 Task: Look for space in Interlaken from 1st may 2023 to 10th May 2023 for 2 adults in price range Rs.10000 to Rs.15000. Place can be entire place or private room with 1  bedroom having 1 bed. Property type can be house. Amenities needed are: wifi, hair dryer, hot tub, breakfast. Required host language is English.
Action: Mouse moved to (328, 378)
Screenshot: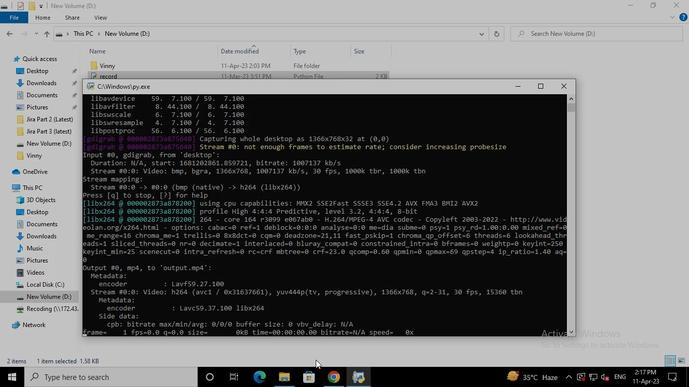 
Action: Mouse pressed left at (328, 378)
Screenshot: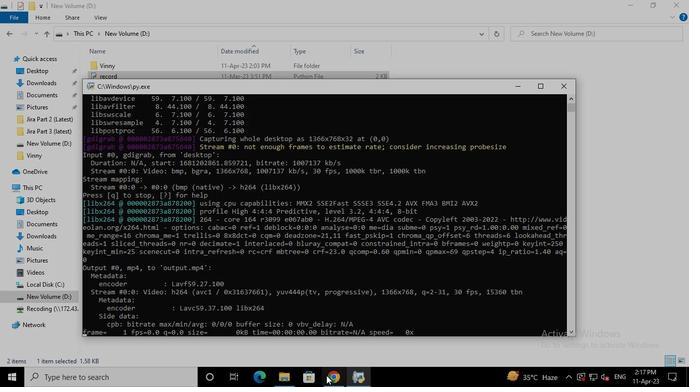 
Action: Mouse moved to (282, 89)
Screenshot: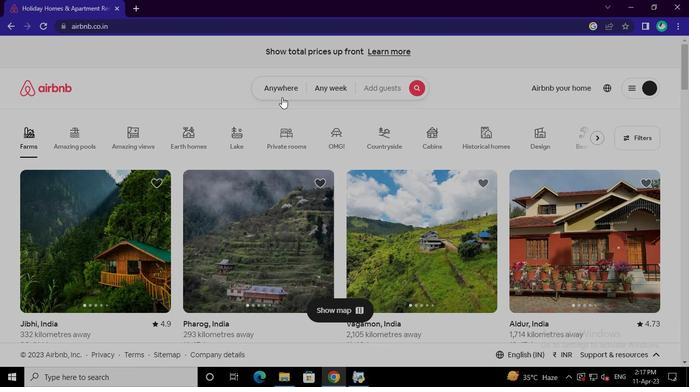 
Action: Mouse pressed left at (282, 89)
Screenshot: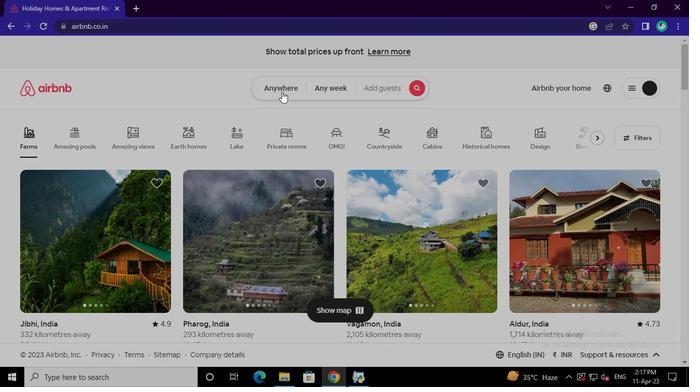 
Action: Mouse moved to (212, 123)
Screenshot: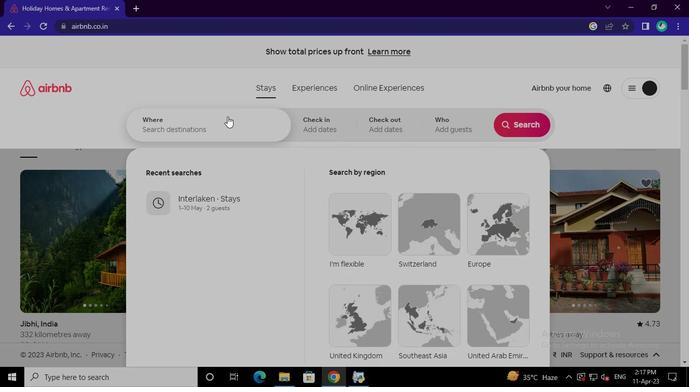 
Action: Mouse pressed left at (212, 123)
Screenshot: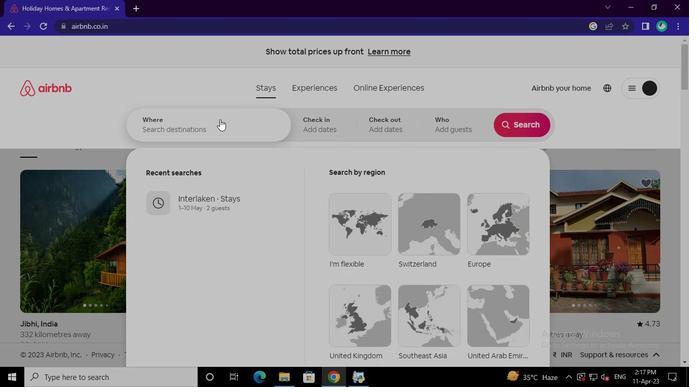 
Action: Keyboard Key.shift
Screenshot: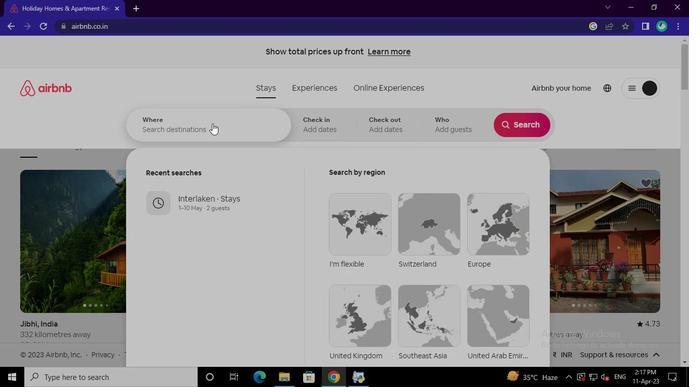
Action: Keyboard I
Screenshot: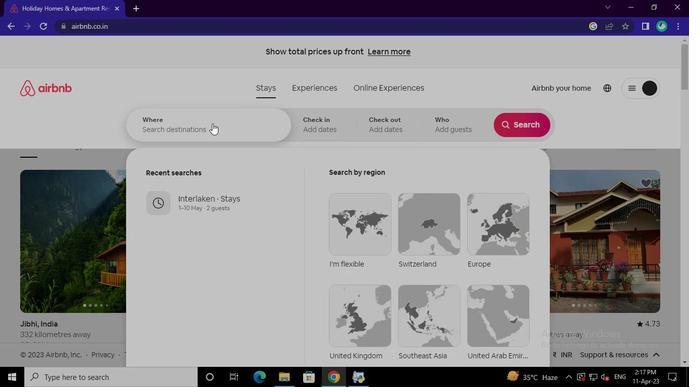 
Action: Keyboard n
Screenshot: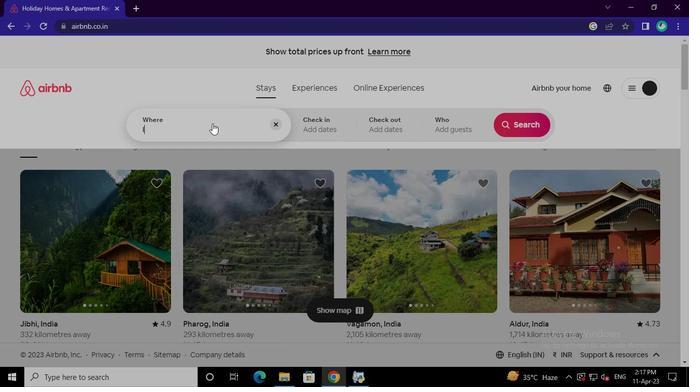 
Action: Keyboard t
Screenshot: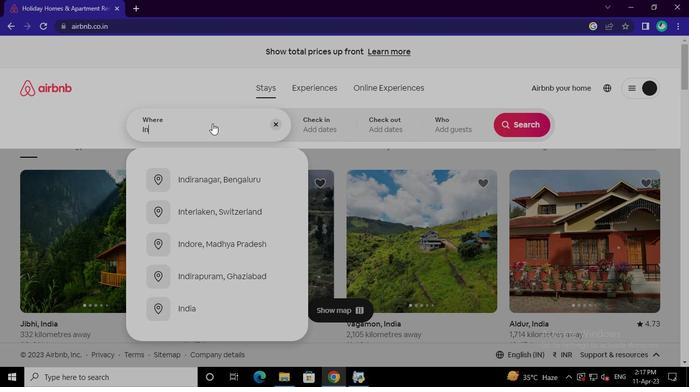 
Action: Keyboard e
Screenshot: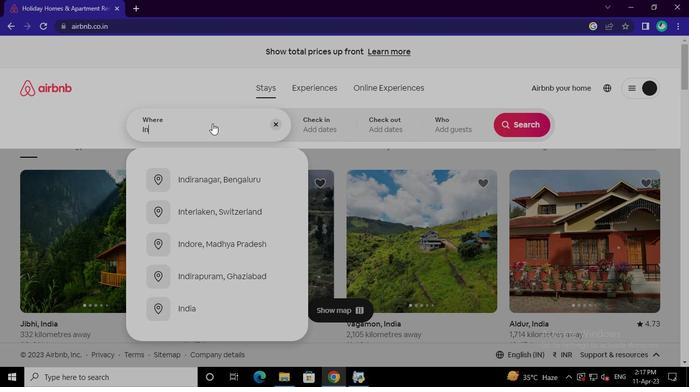 
Action: Keyboard r
Screenshot: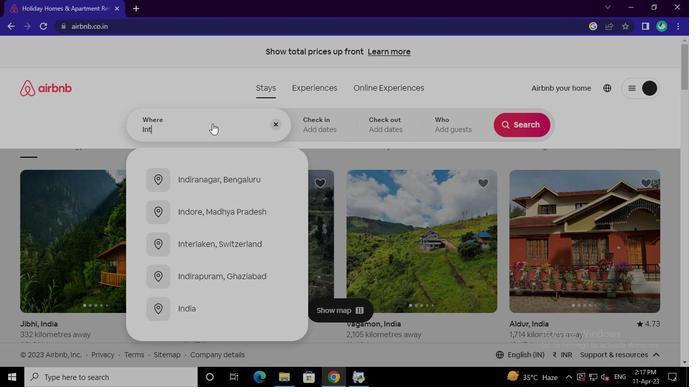 
Action: Keyboard l
Screenshot: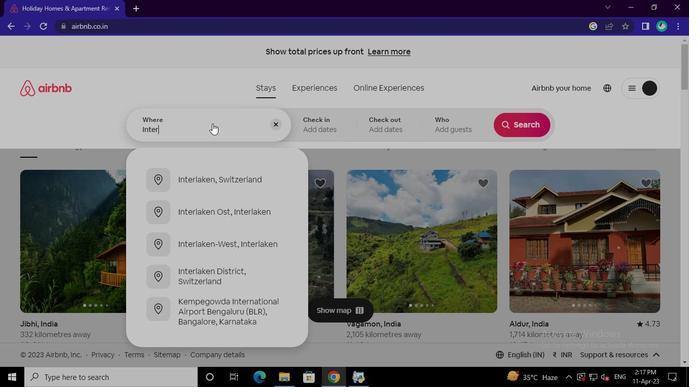 
Action: Keyboard a
Screenshot: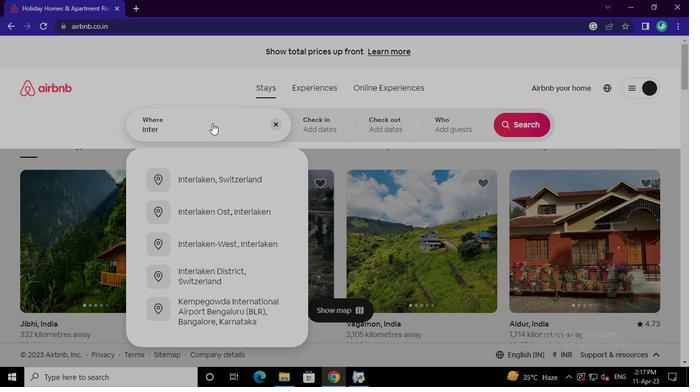 
Action: Keyboard k
Screenshot: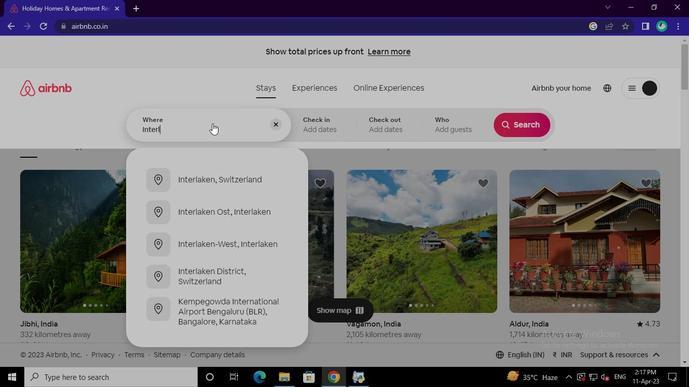 
Action: Keyboard e
Screenshot: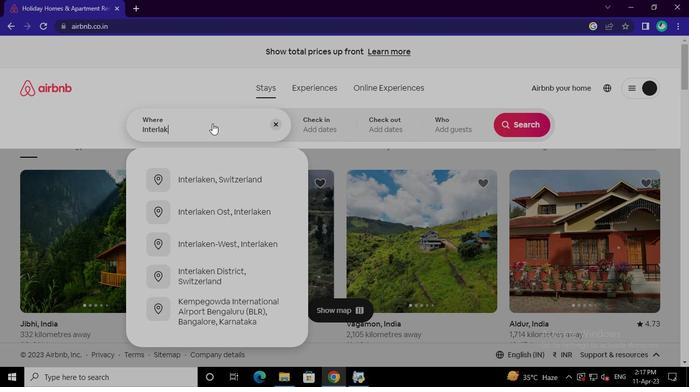 
Action: Keyboard n
Screenshot: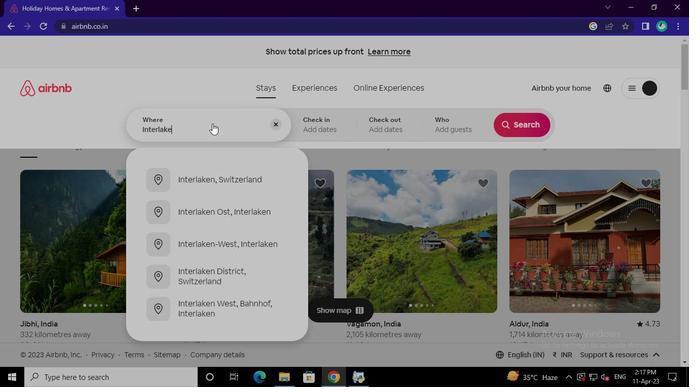 
Action: Mouse moved to (213, 172)
Screenshot: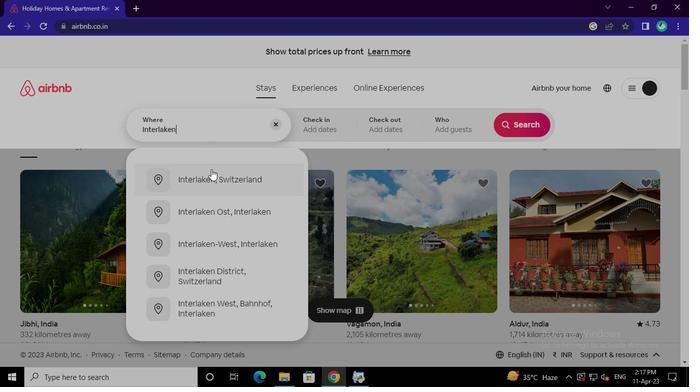 
Action: Mouse pressed left at (213, 172)
Screenshot: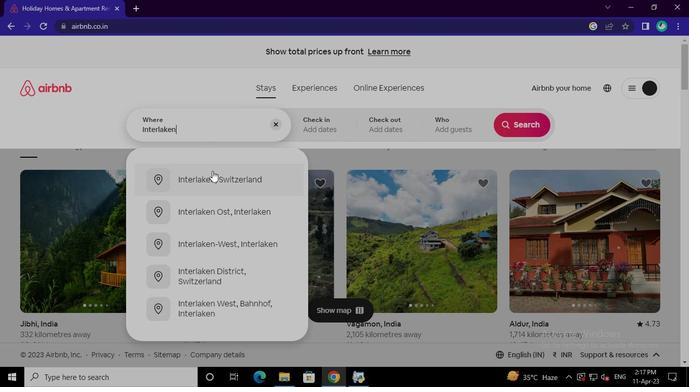 
Action: Mouse moved to (382, 244)
Screenshot: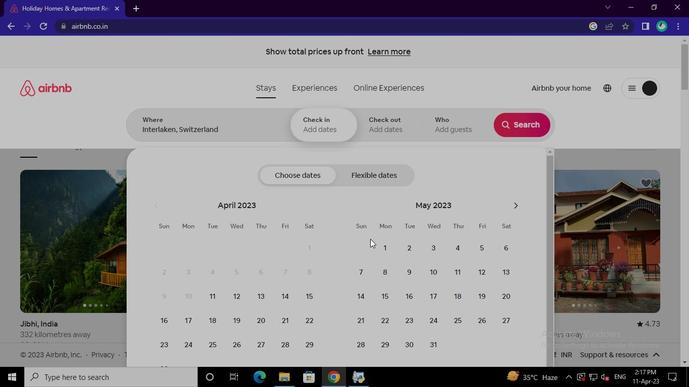 
Action: Mouse pressed left at (382, 244)
Screenshot: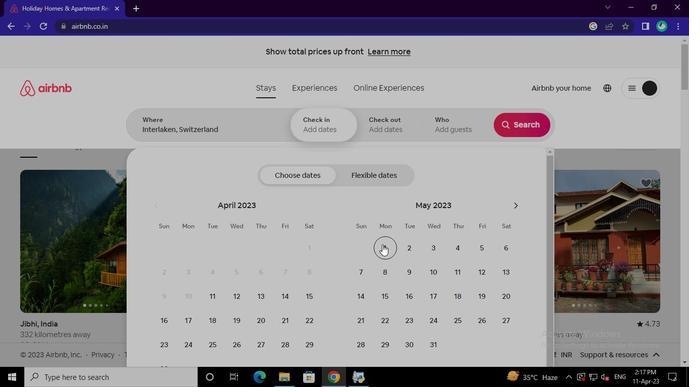 
Action: Mouse moved to (436, 268)
Screenshot: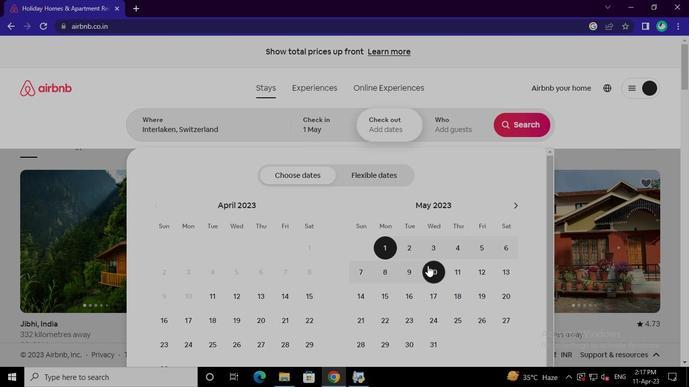 
Action: Mouse pressed left at (436, 268)
Screenshot: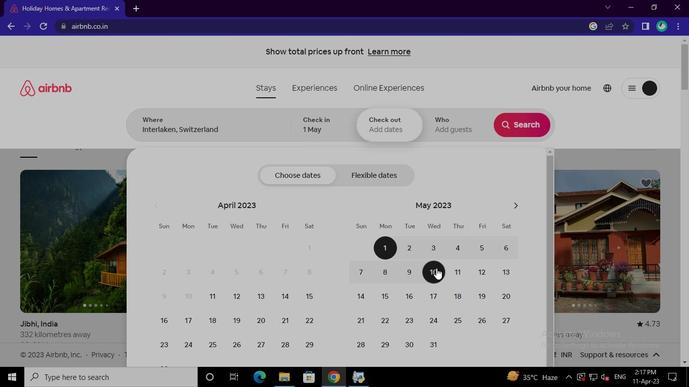 
Action: Mouse moved to (462, 121)
Screenshot: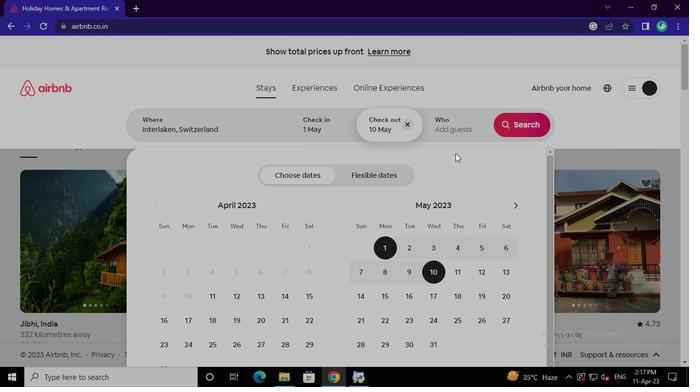 
Action: Mouse pressed left at (462, 121)
Screenshot: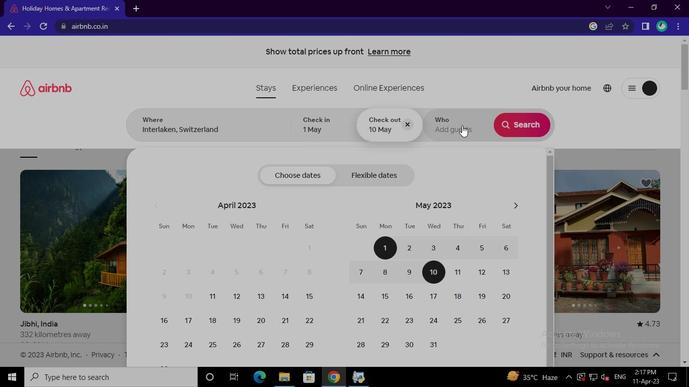
Action: Mouse moved to (525, 180)
Screenshot: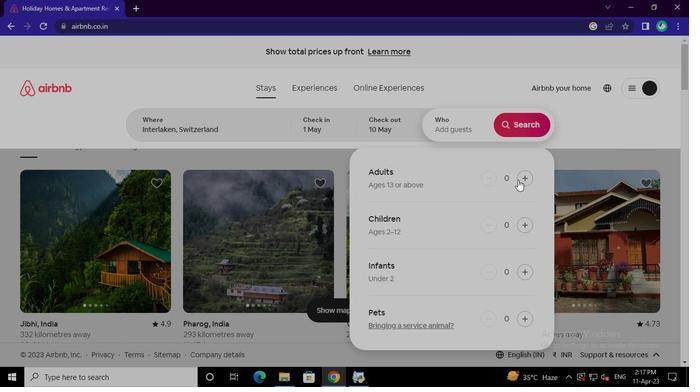 
Action: Mouse pressed left at (525, 180)
Screenshot: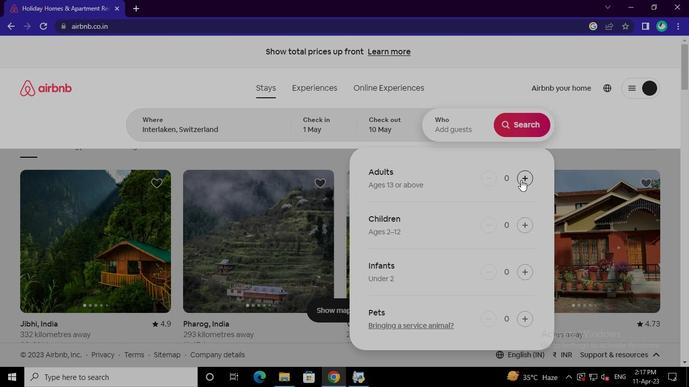 
Action: Mouse pressed left at (525, 180)
Screenshot: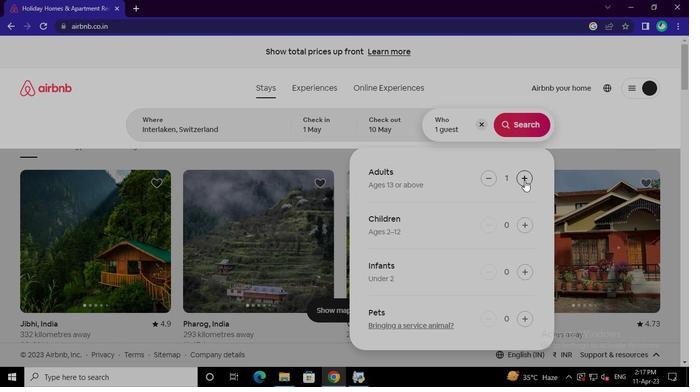 
Action: Mouse moved to (522, 128)
Screenshot: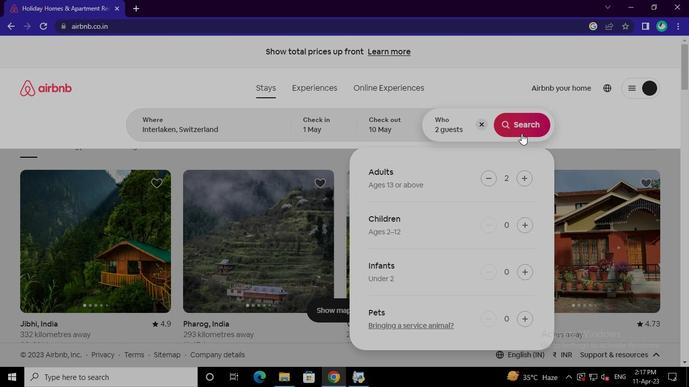 
Action: Mouse pressed left at (522, 128)
Screenshot: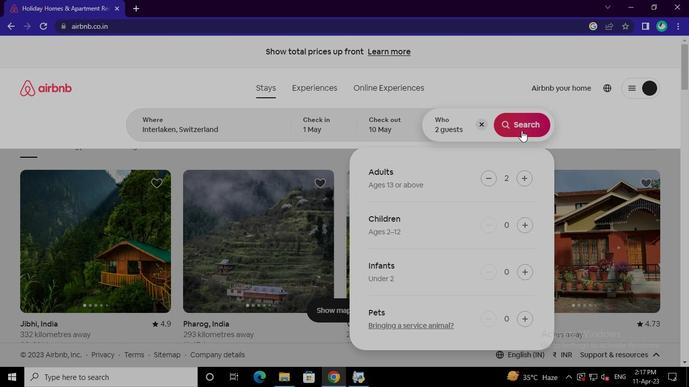 
Action: Mouse moved to (639, 96)
Screenshot: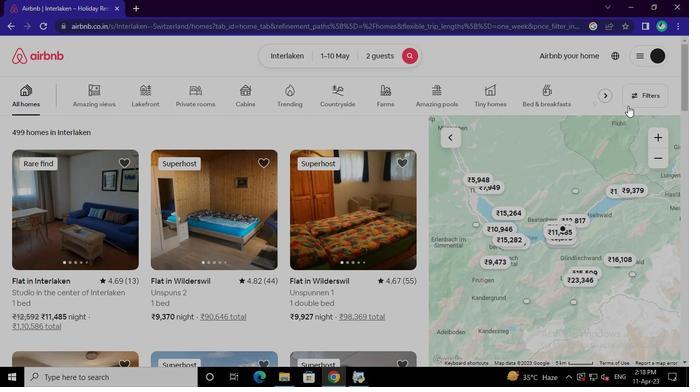 
Action: Mouse pressed left at (639, 96)
Screenshot: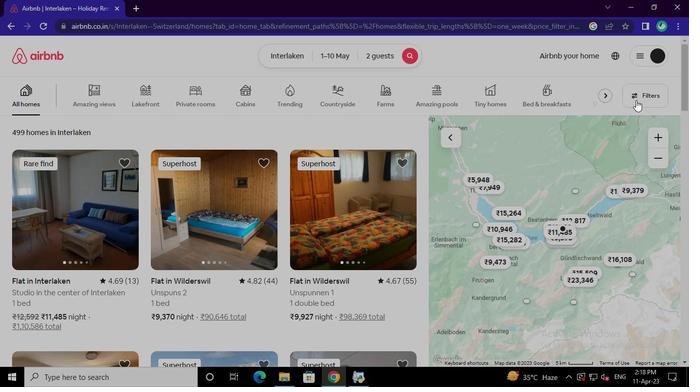 
Action: Mouse moved to (299, 220)
Screenshot: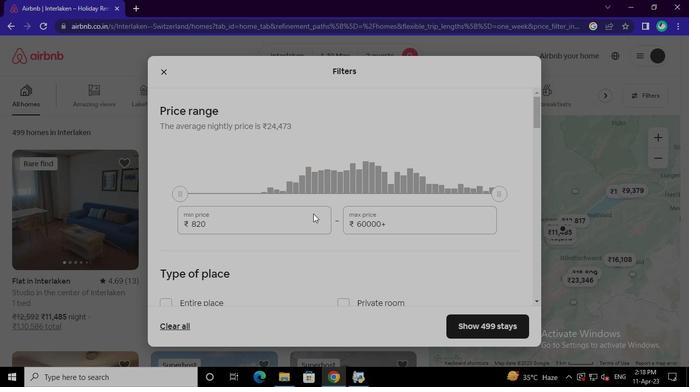 
Action: Mouse pressed left at (299, 220)
Screenshot: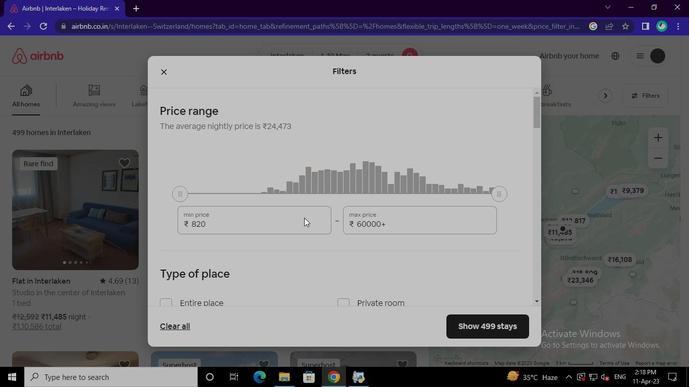 
Action: Keyboard Key.backspace
Screenshot: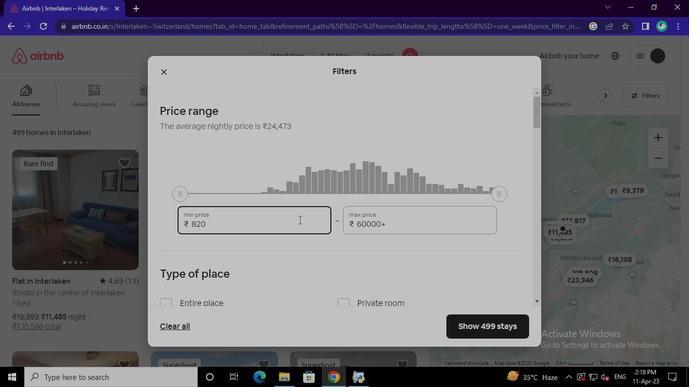 
Action: Keyboard Key.backspace
Screenshot: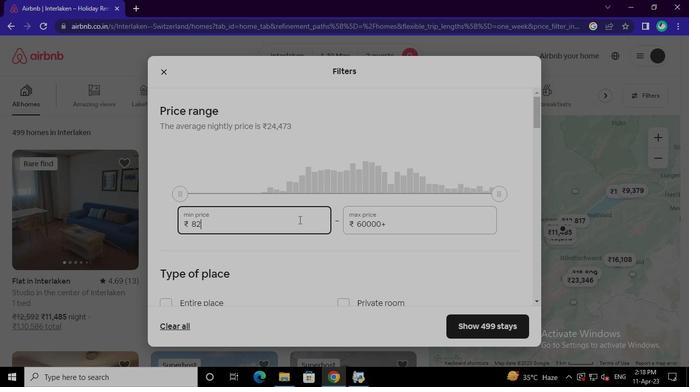 
Action: Keyboard Key.backspace
Screenshot: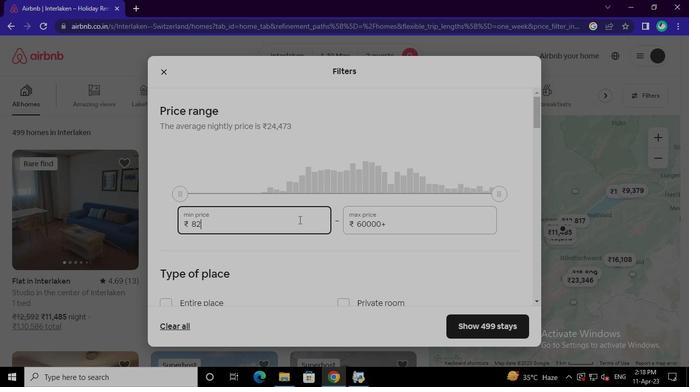 
Action: Keyboard Key.backspace
Screenshot: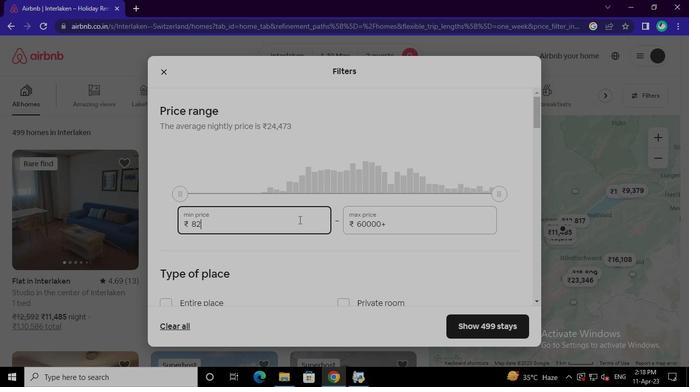 
Action: Keyboard Key.backspace
Screenshot: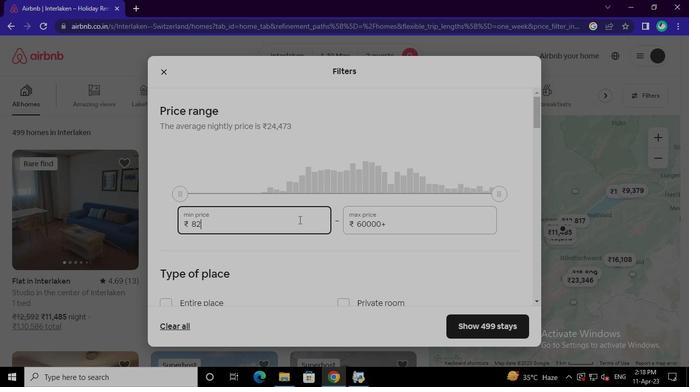 
Action: Keyboard Key.backspace
Screenshot: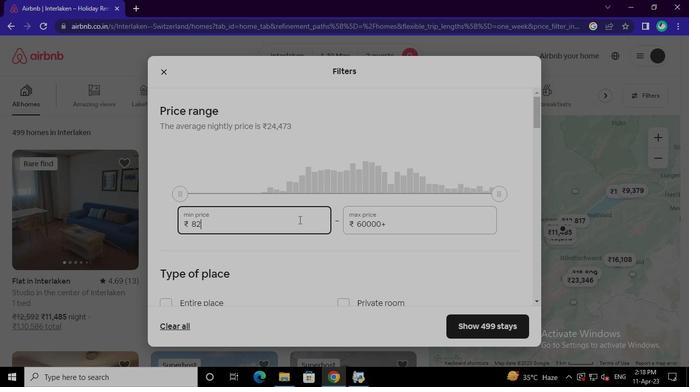 
Action: Keyboard Key.backspace
Screenshot: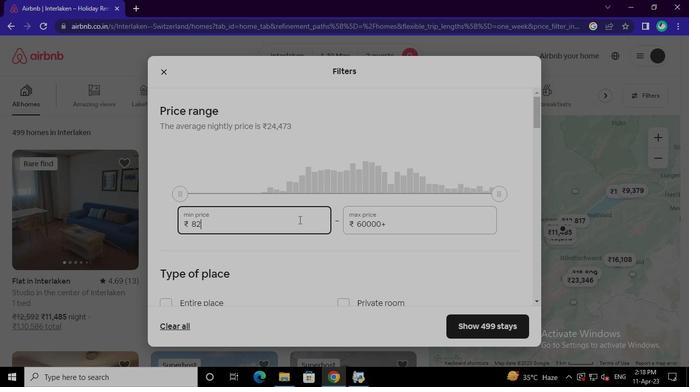 
Action: Keyboard Key.backspace
Screenshot: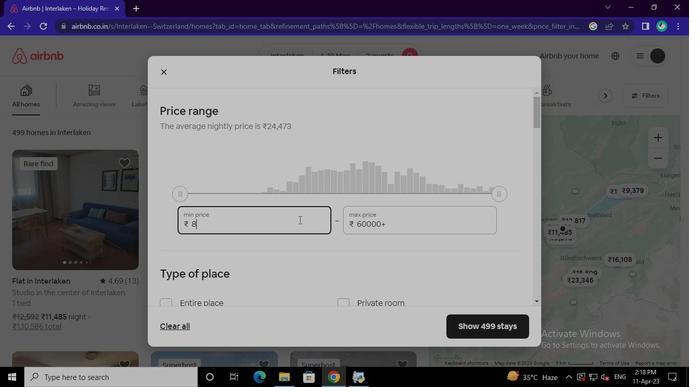 
Action: Keyboard Key.backspace
Screenshot: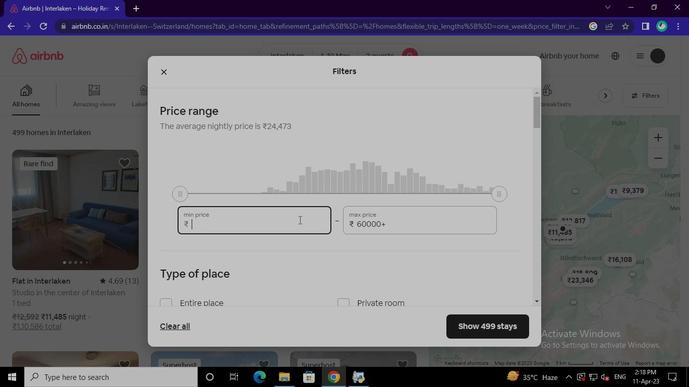 
Action: Keyboard Key.backspace
Screenshot: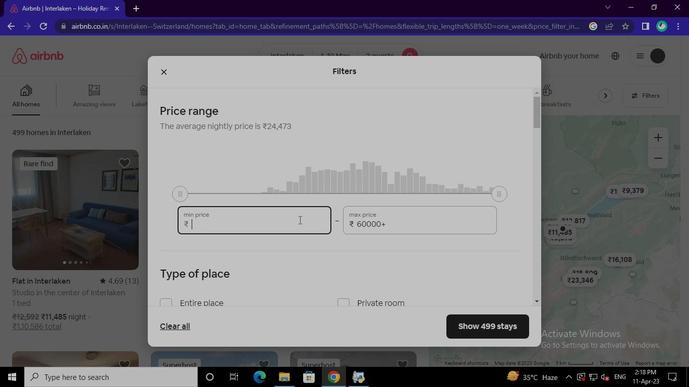 
Action: Keyboard Key.backspace
Screenshot: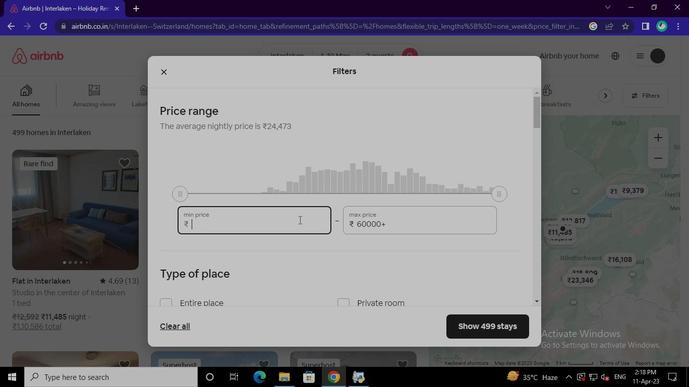 
Action: Keyboard Key.backspace
Screenshot: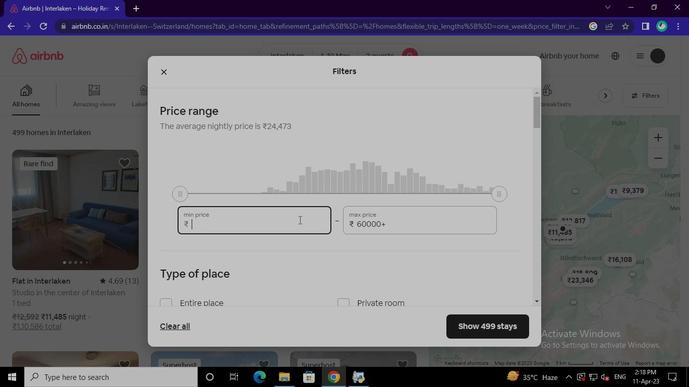 
Action: Keyboard Key.backspace
Screenshot: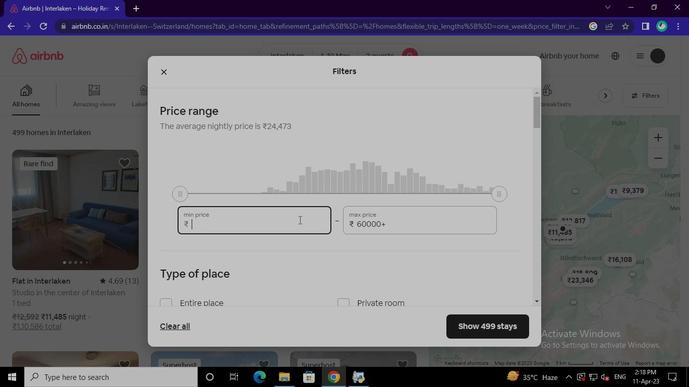 
Action: Keyboard Key.backspace
Screenshot: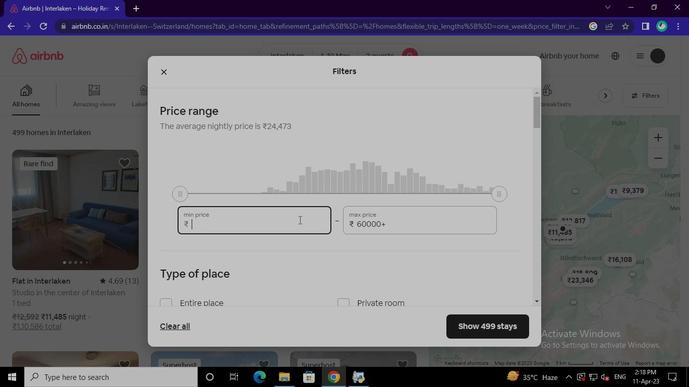 
Action: Keyboard Key.backspace
Screenshot: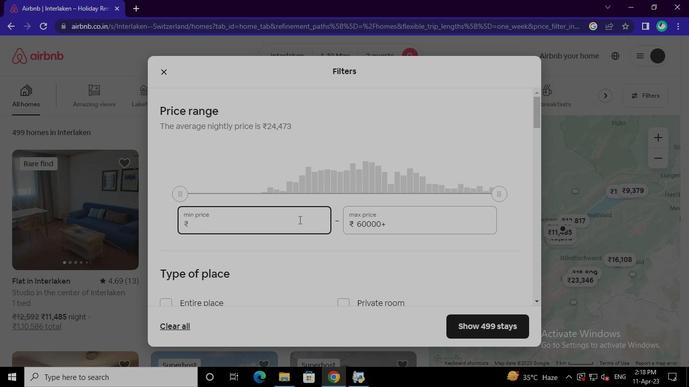 
Action: Keyboard Key.backspace
Screenshot: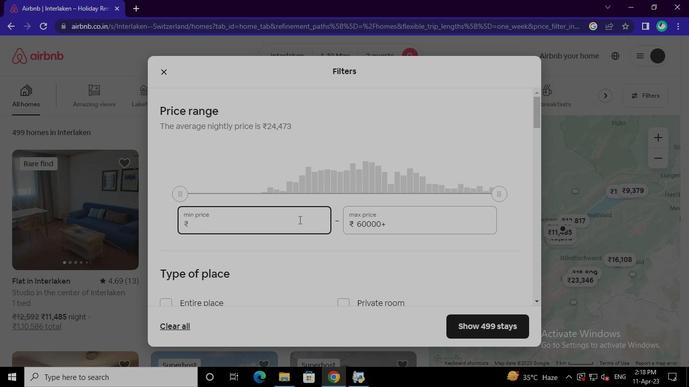 
Action: Keyboard Key.backspace
Screenshot: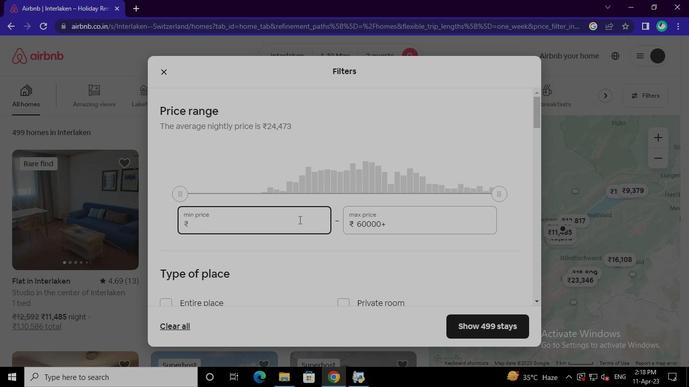 
Action: Keyboard Key.backspace
Screenshot: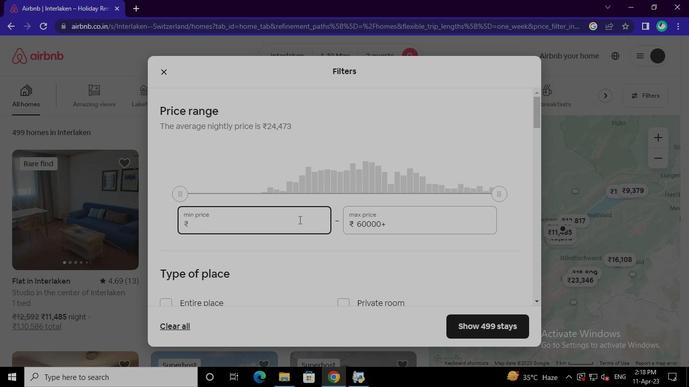 
Action: Keyboard Key.backspace
Screenshot: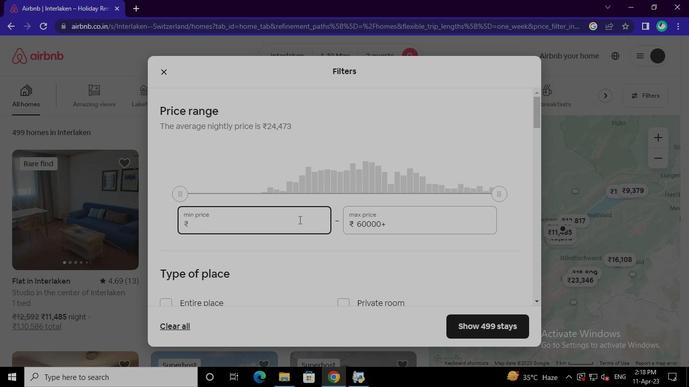 
Action: Keyboard Key.backspace
Screenshot: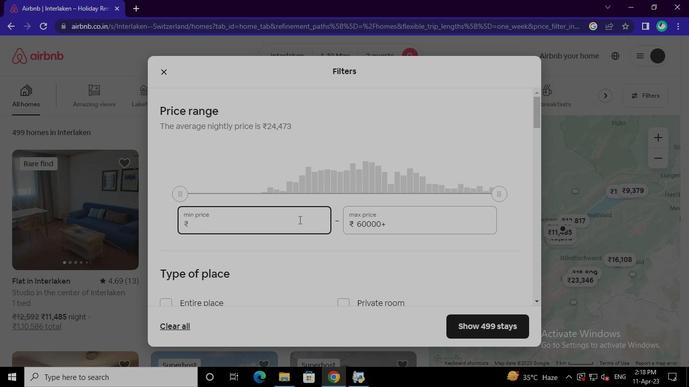 
Action: Keyboard Key.backspace
Screenshot: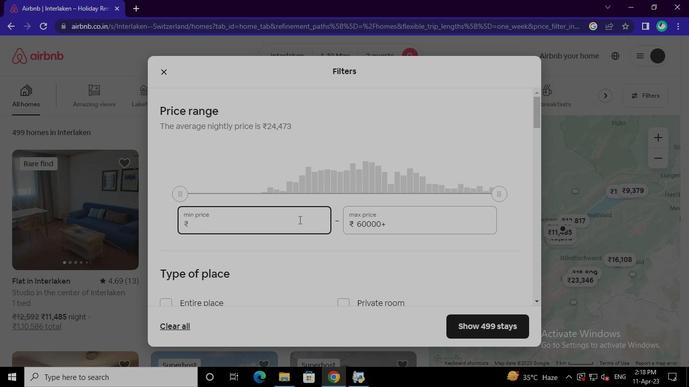 
Action: Keyboard Key.backspace
Screenshot: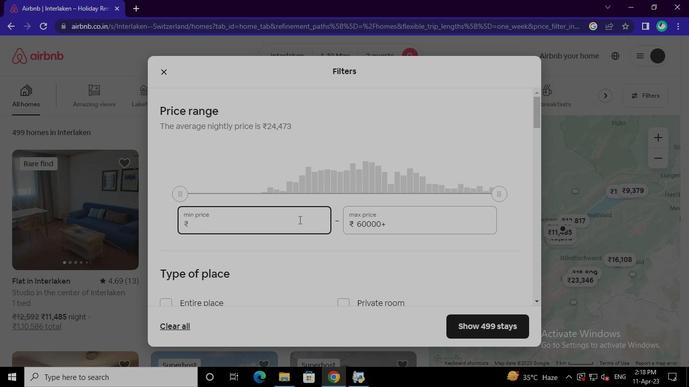 
Action: Keyboard Key.backspace
Screenshot: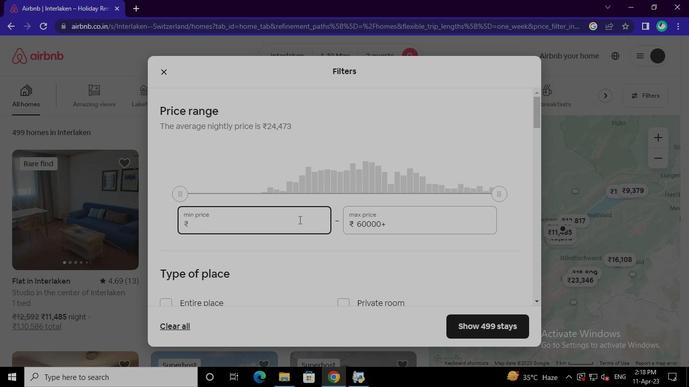 
Action: Keyboard Key.backspace
Screenshot: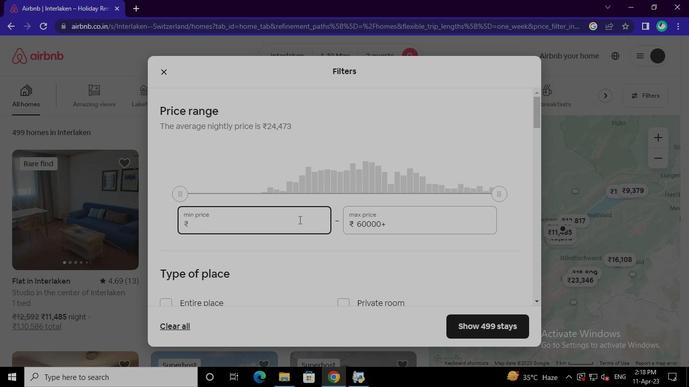 
Action: Keyboard Key.backspace
Screenshot: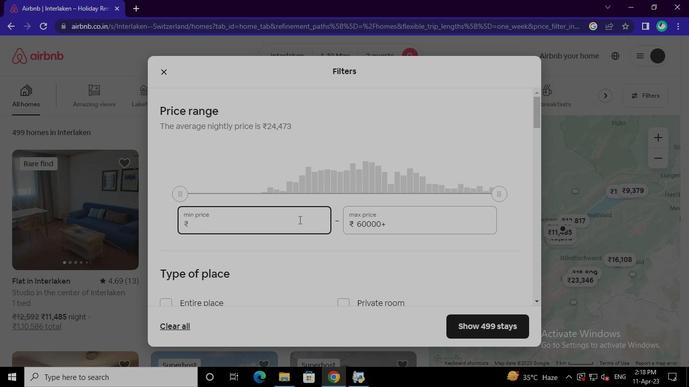 
Action: Keyboard <97>
Screenshot: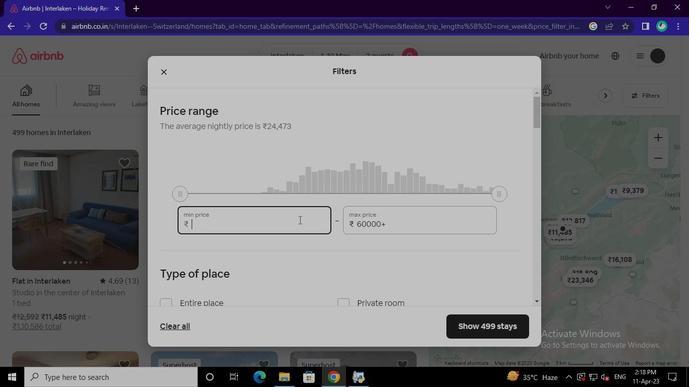 
Action: Keyboard <96>
Screenshot: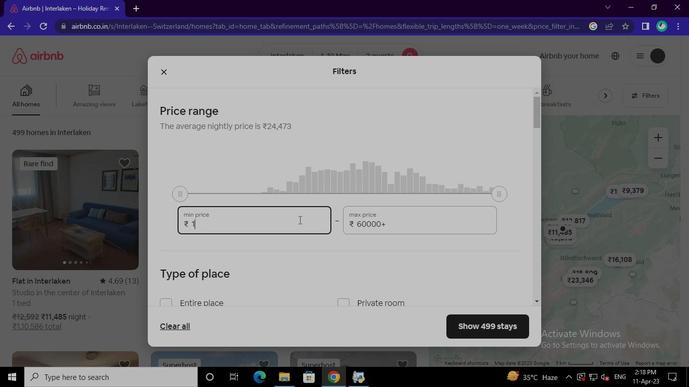 
Action: Keyboard <96>
Screenshot: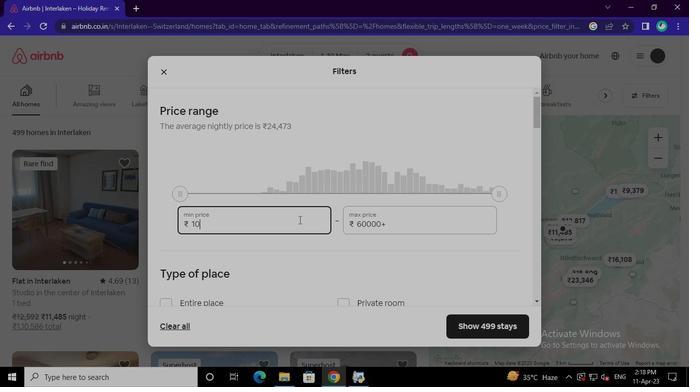 
Action: Keyboard <96>
Screenshot: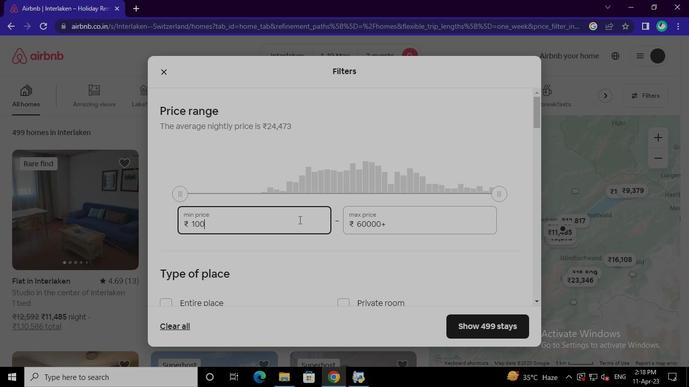 
Action: Keyboard <96>
Screenshot: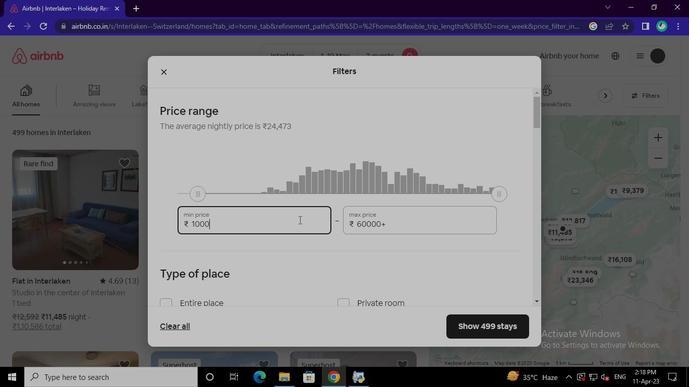 
Action: Mouse moved to (384, 223)
Screenshot: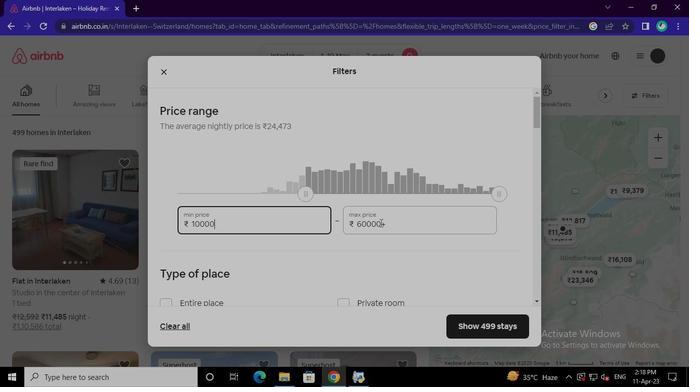 
Action: Mouse pressed left at (384, 223)
Screenshot: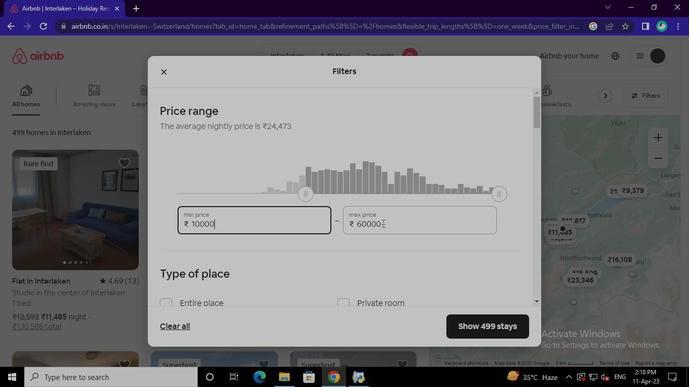 
Action: Keyboard Key.backspace
Screenshot: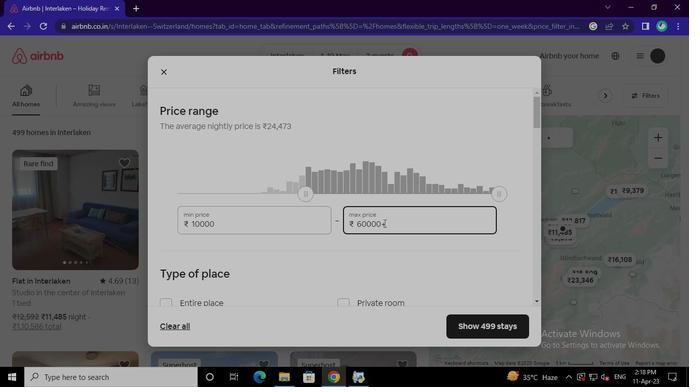 
Action: Keyboard Key.backspace
Screenshot: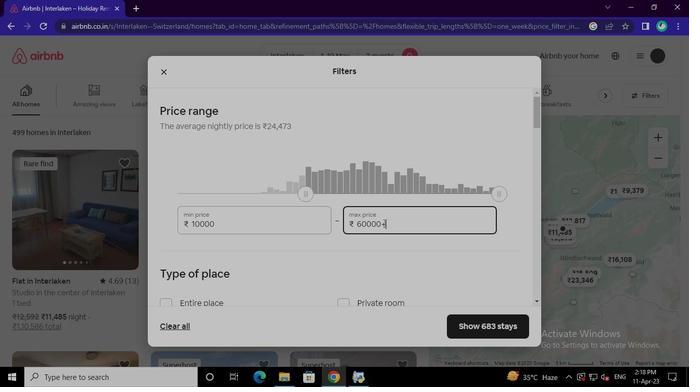 
Action: Keyboard Key.backspace
Screenshot: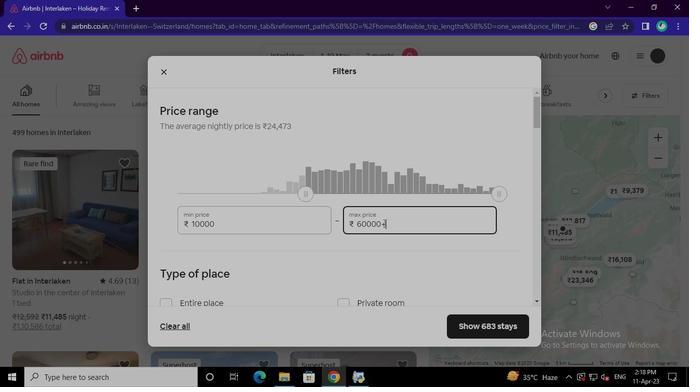 
Action: Keyboard Key.backspace
Screenshot: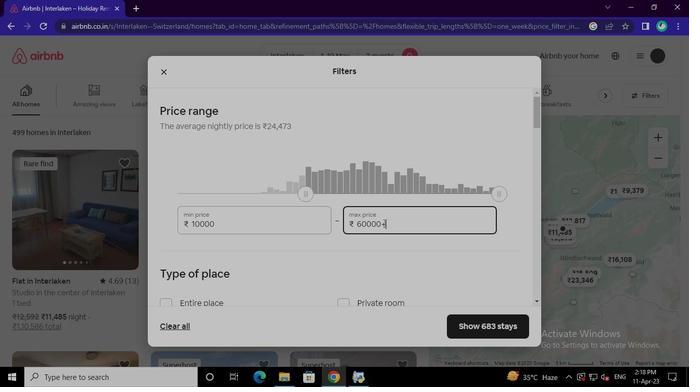
Action: Keyboard Key.backspace
Screenshot: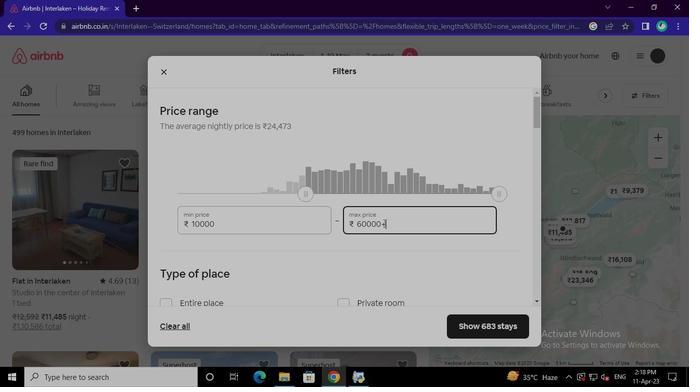 
Action: Keyboard Key.backspace
Screenshot: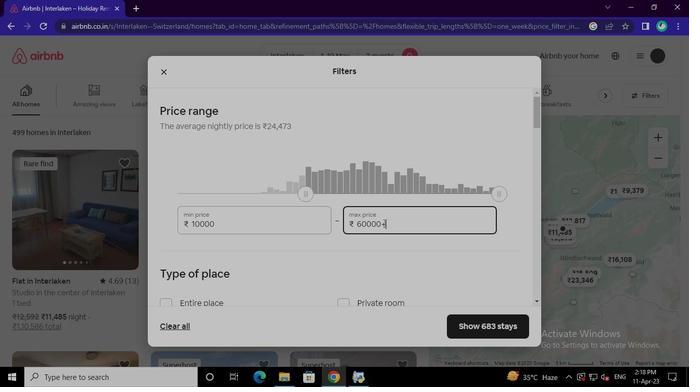 
Action: Keyboard Key.backspace
Screenshot: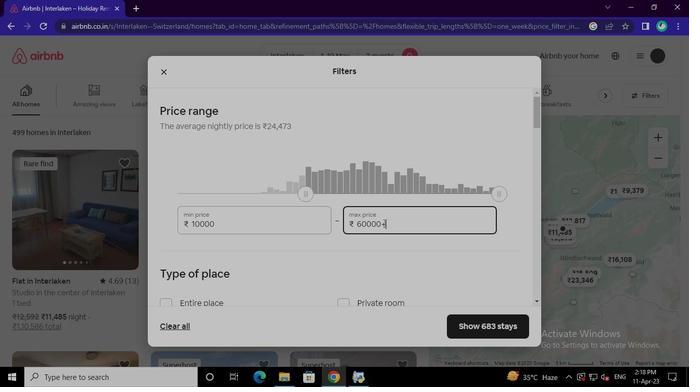 
Action: Keyboard Key.backspace
Screenshot: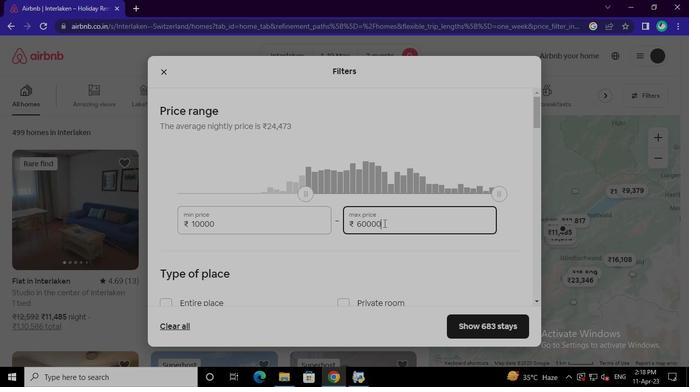 
Action: Keyboard Key.backspace
Screenshot: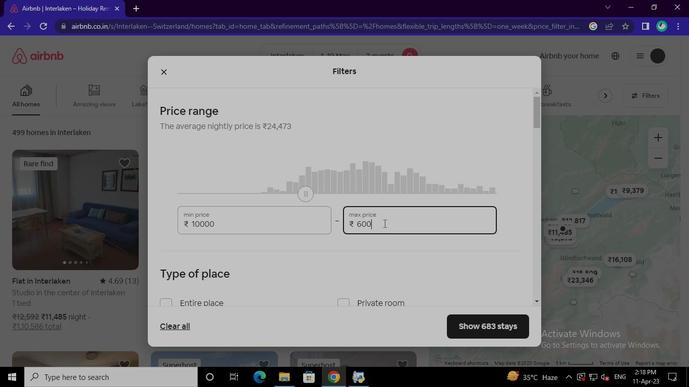 
Action: Keyboard Key.backspace
Screenshot: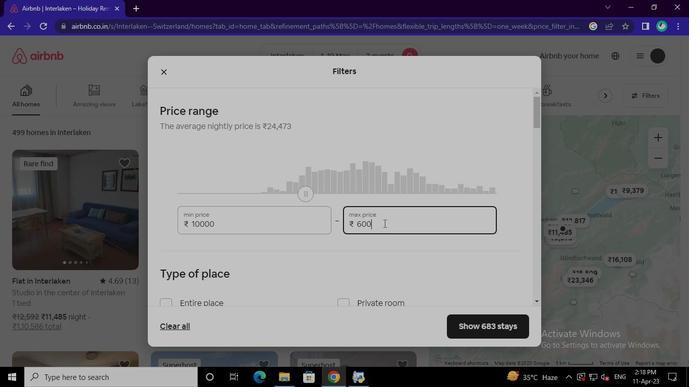 
Action: Keyboard Key.backspace
Screenshot: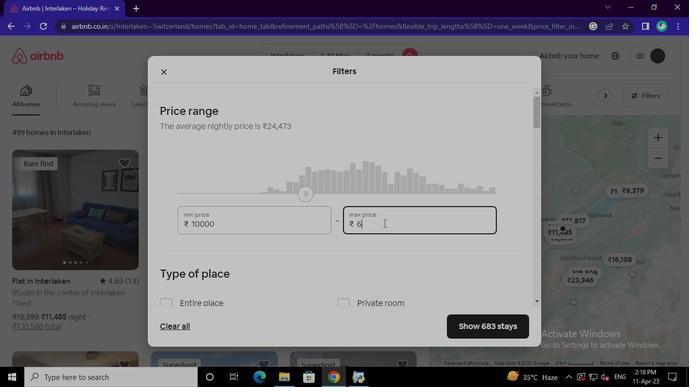 
Action: Keyboard Key.backspace
Screenshot: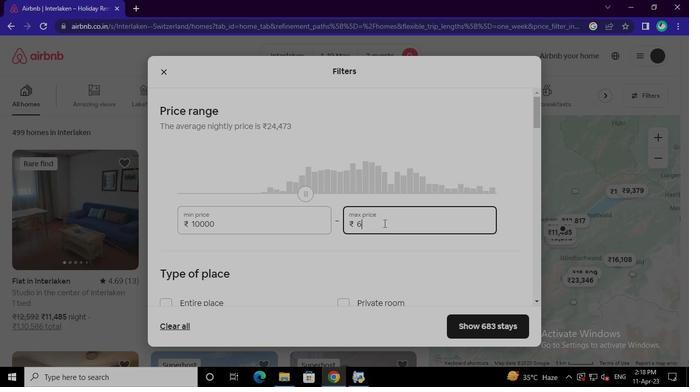 
Action: Keyboard Key.backspace
Screenshot: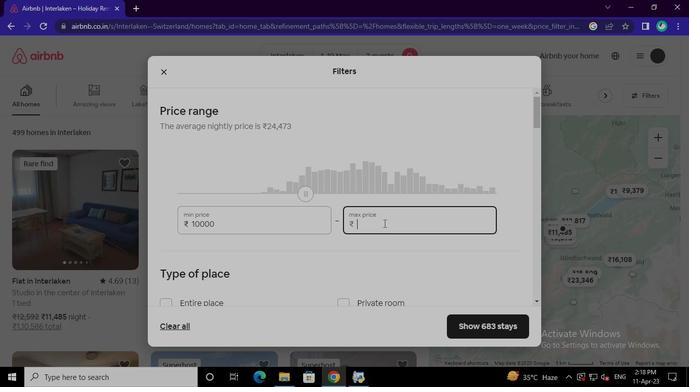 
Action: Keyboard Key.backspace
Screenshot: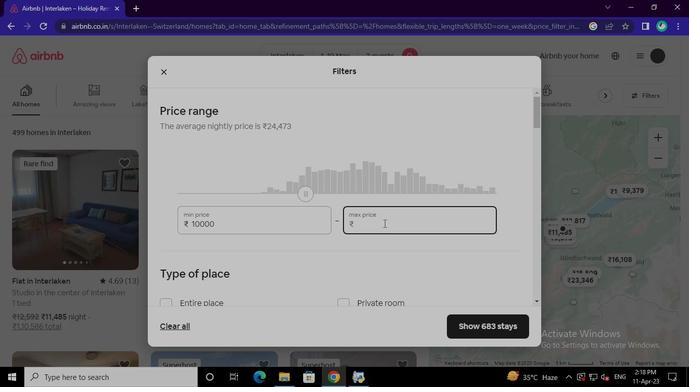 
Action: Keyboard Key.backspace
Screenshot: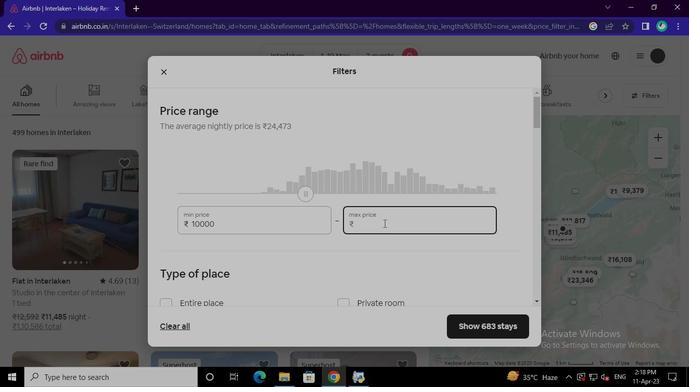 
Action: Keyboard <97>
Screenshot: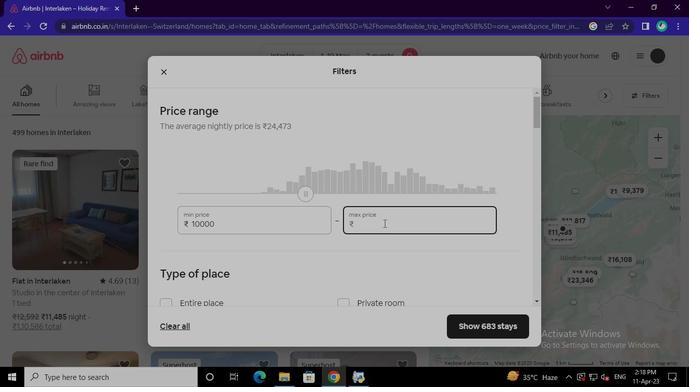 
Action: Keyboard <101>
Screenshot: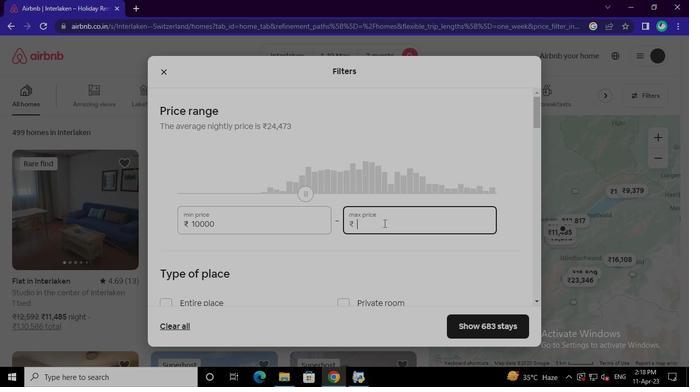 
Action: Keyboard <96>
Screenshot: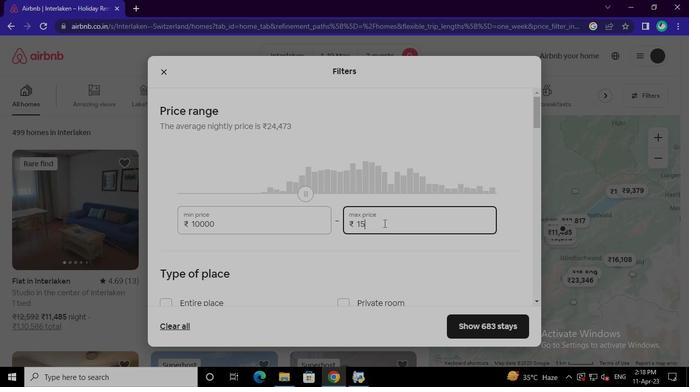 
Action: Keyboard <96>
Screenshot: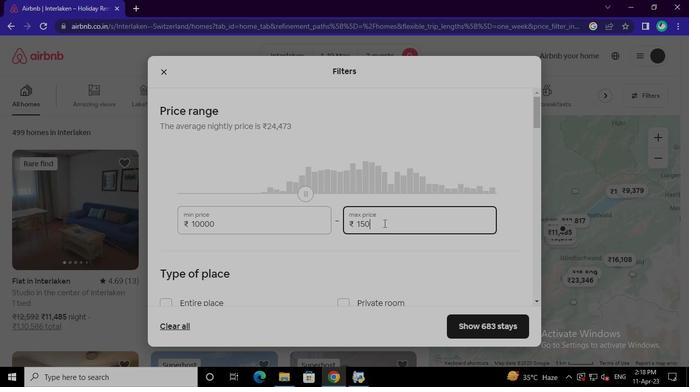 
Action: Keyboard <96>
Screenshot: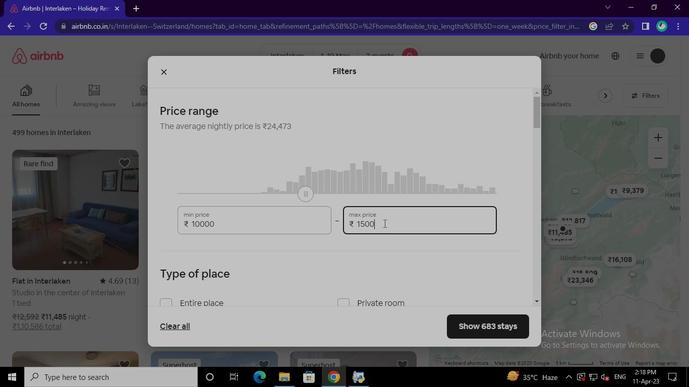 
Action: Mouse moved to (170, 256)
Screenshot: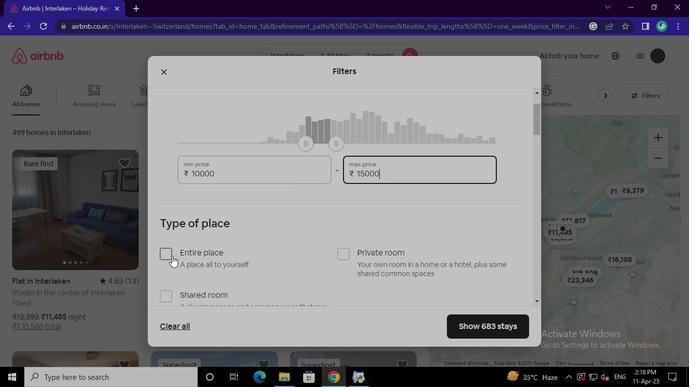 
Action: Mouse pressed left at (170, 256)
Screenshot: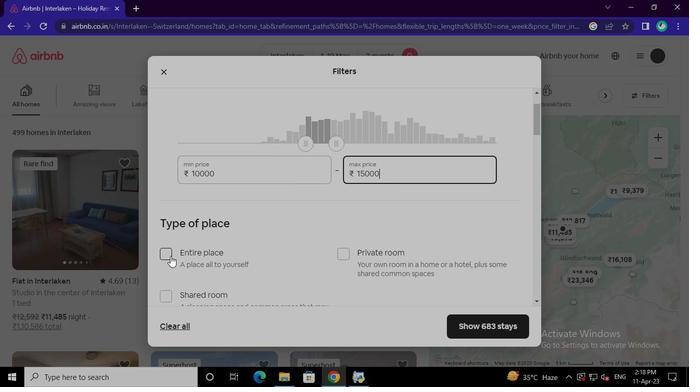 
Action: Mouse moved to (340, 257)
Screenshot: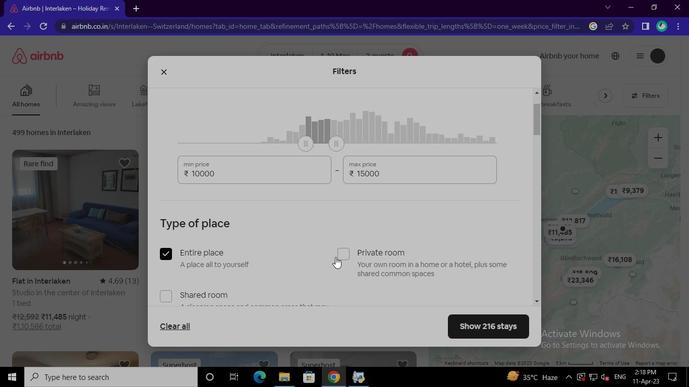 
Action: Mouse pressed left at (340, 257)
Screenshot: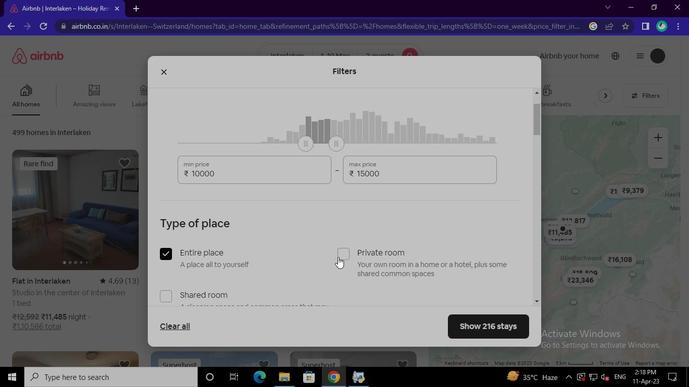 
Action: Mouse moved to (219, 264)
Screenshot: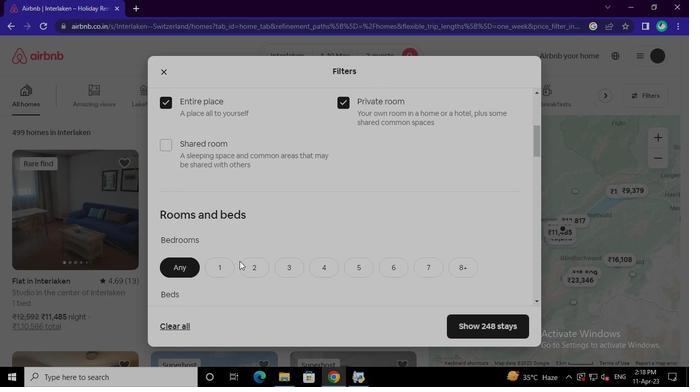 
Action: Mouse pressed left at (219, 264)
Screenshot: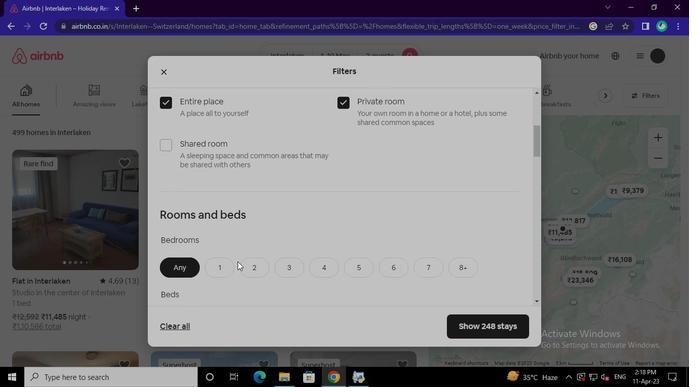 
Action: Mouse moved to (221, 168)
Screenshot: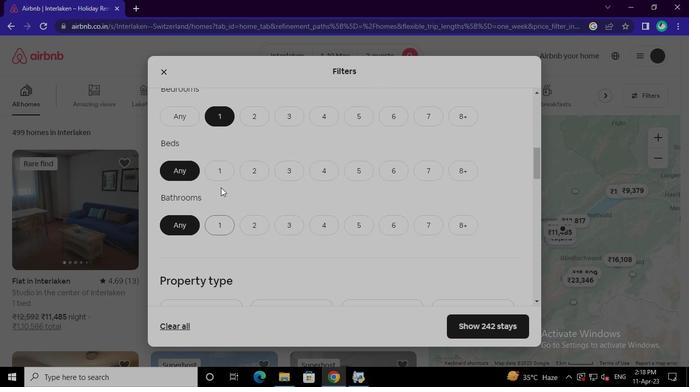 
Action: Mouse pressed left at (221, 168)
Screenshot: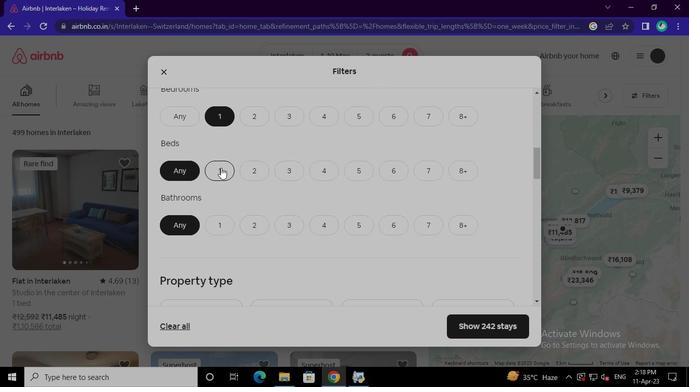 
Action: Mouse moved to (221, 221)
Screenshot: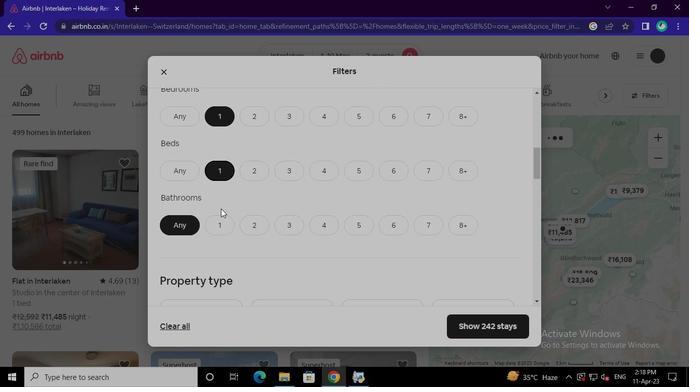 
Action: Mouse pressed left at (221, 221)
Screenshot: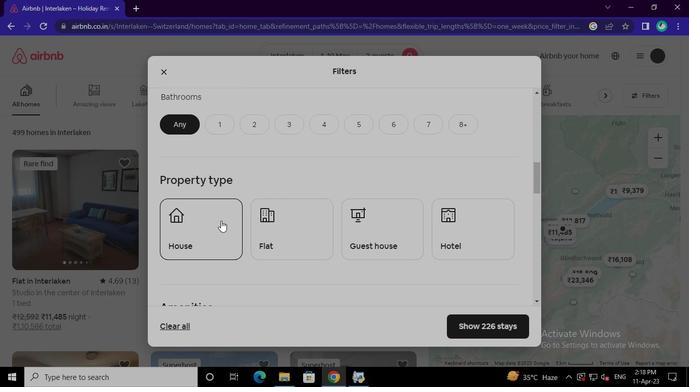 
Action: Mouse moved to (196, 235)
Screenshot: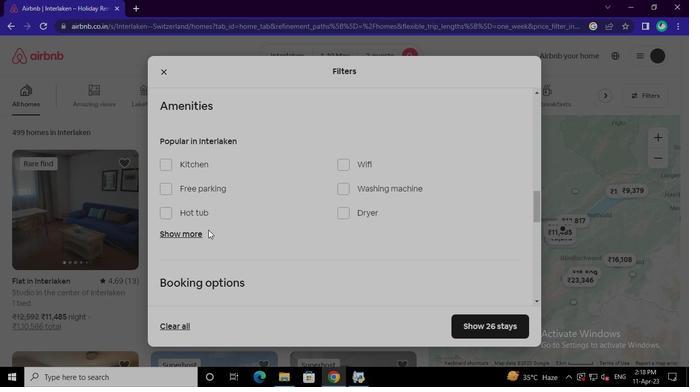 
Action: Mouse pressed left at (196, 235)
Screenshot: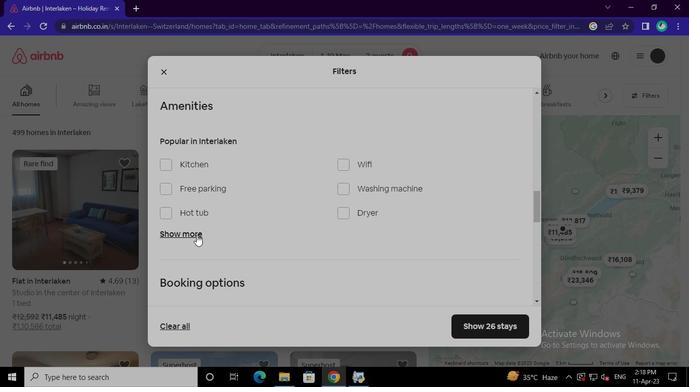 
Action: Mouse moved to (338, 168)
Screenshot: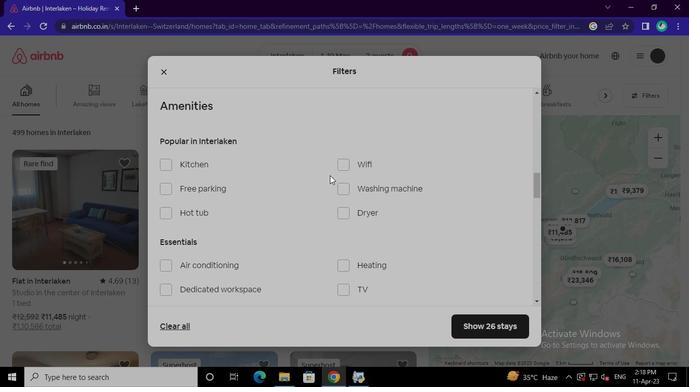 
Action: Mouse pressed left at (338, 168)
Screenshot: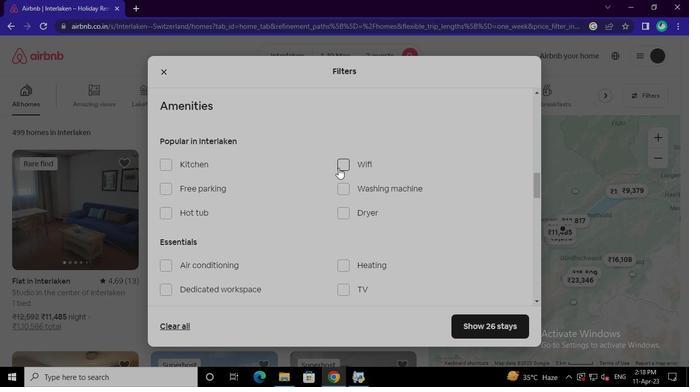 
Action: Mouse moved to (194, 213)
Screenshot: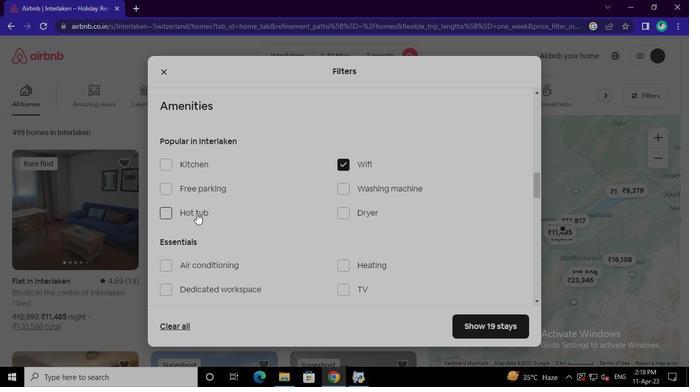 
Action: Mouse pressed left at (194, 213)
Screenshot: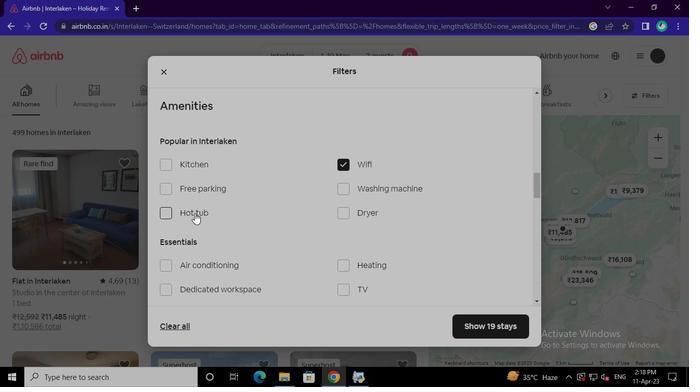 
Action: Mouse moved to (202, 265)
Screenshot: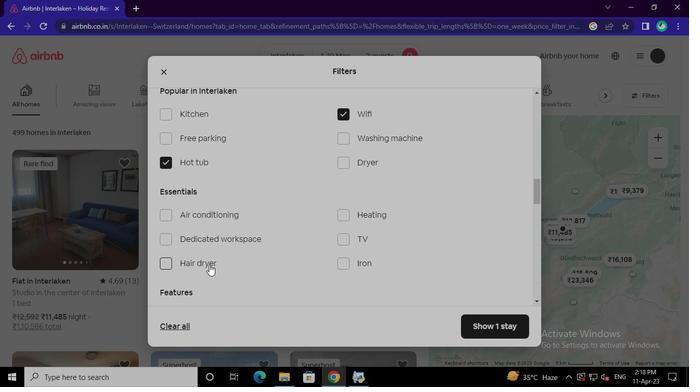 
Action: Mouse pressed left at (202, 265)
Screenshot: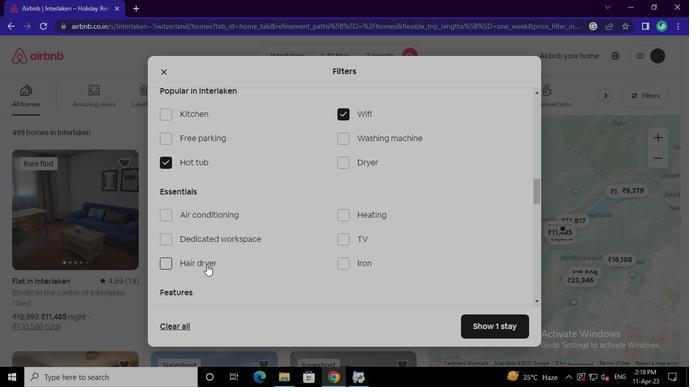 
Action: Mouse moved to (338, 267)
Screenshot: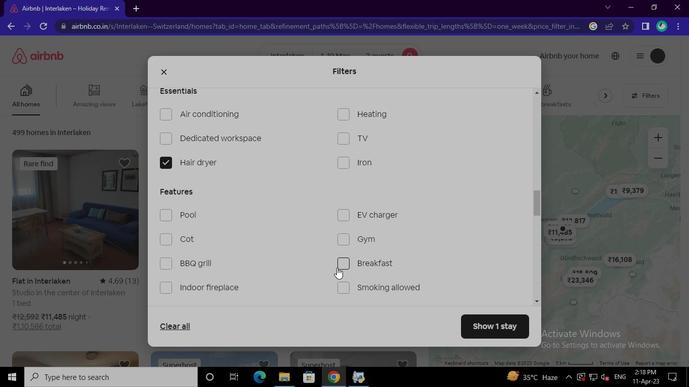 
Action: Mouse pressed left at (338, 267)
Screenshot: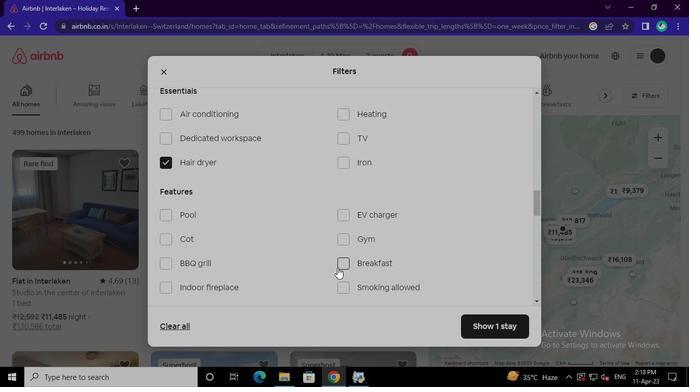 
Action: Mouse moved to (186, 232)
Screenshot: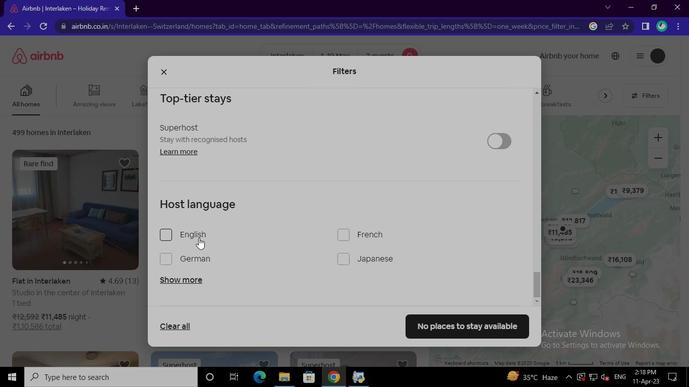 
Action: Mouse pressed left at (186, 232)
Screenshot: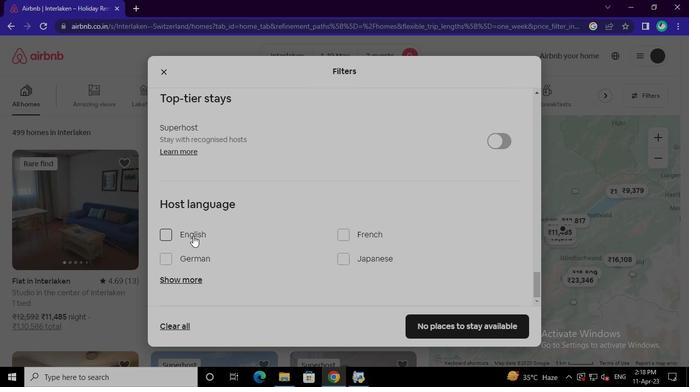 
Action: Mouse moved to (429, 323)
Screenshot: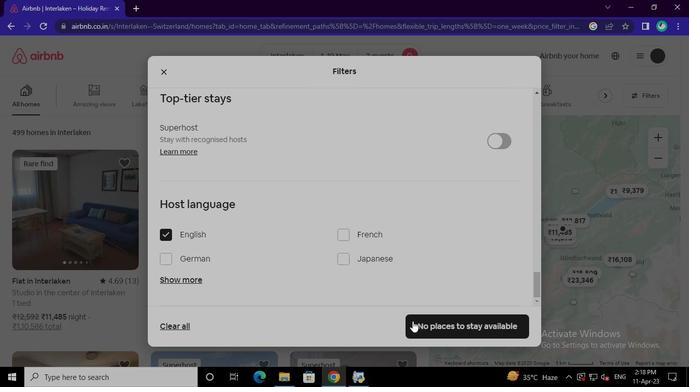 
Action: Mouse pressed left at (429, 323)
Screenshot: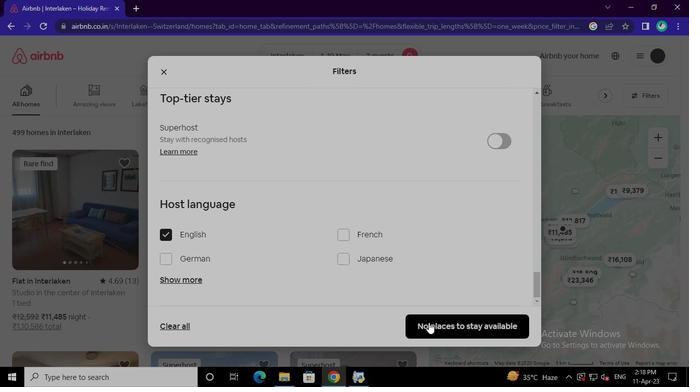 
Action: Mouse moved to (366, 371)
Screenshot: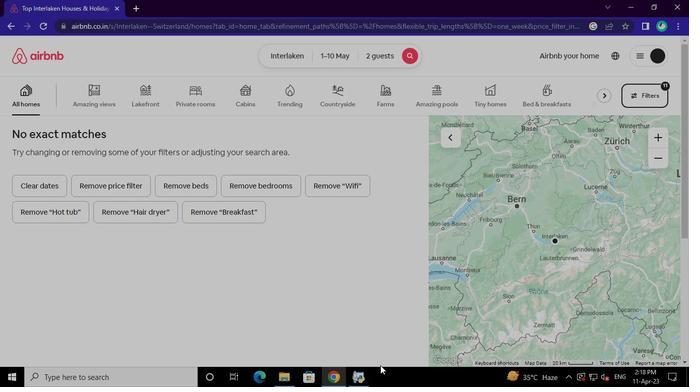 
Action: Mouse pressed left at (366, 371)
Screenshot: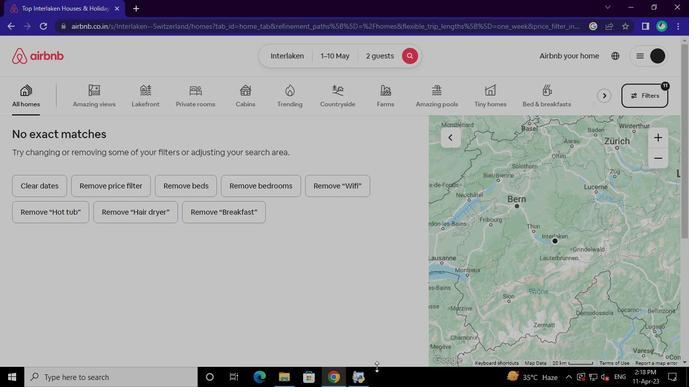
Action: Mouse moved to (562, 87)
Screenshot: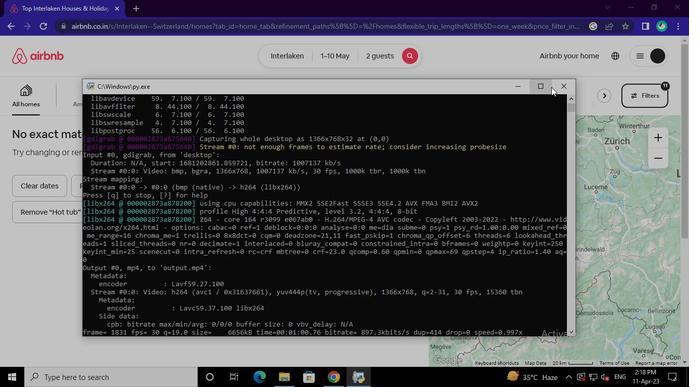 
Action: Mouse pressed left at (562, 87)
Screenshot: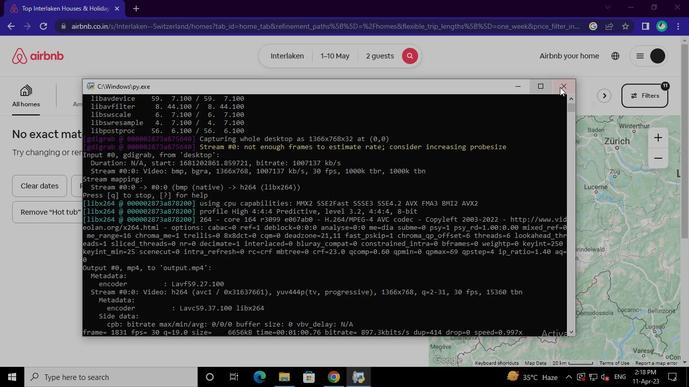 
